 Task: Search for the plugin "HTTP input".
Action: Mouse moved to (120, 17)
Screenshot: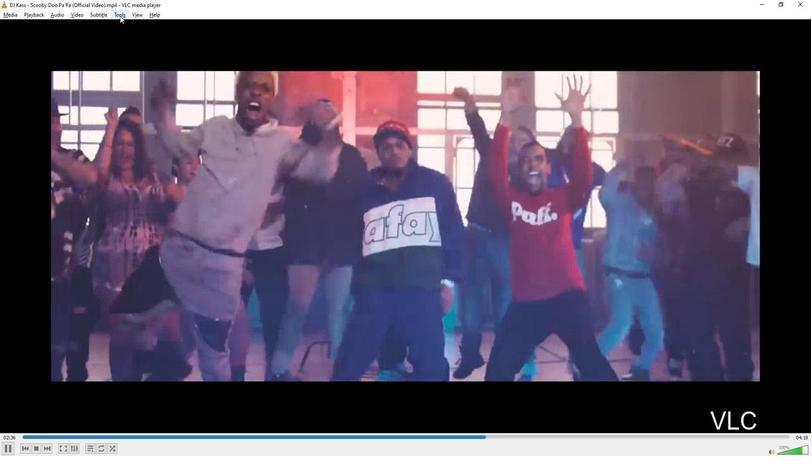 
Action: Mouse pressed left at (120, 17)
Screenshot: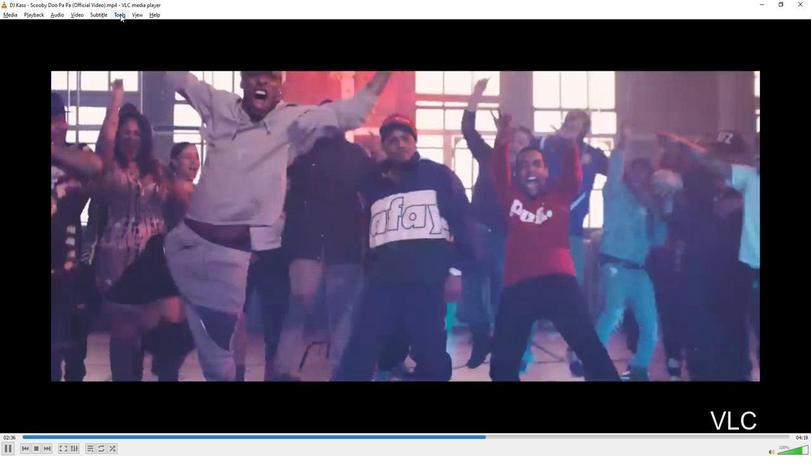 
Action: Mouse moved to (136, 92)
Screenshot: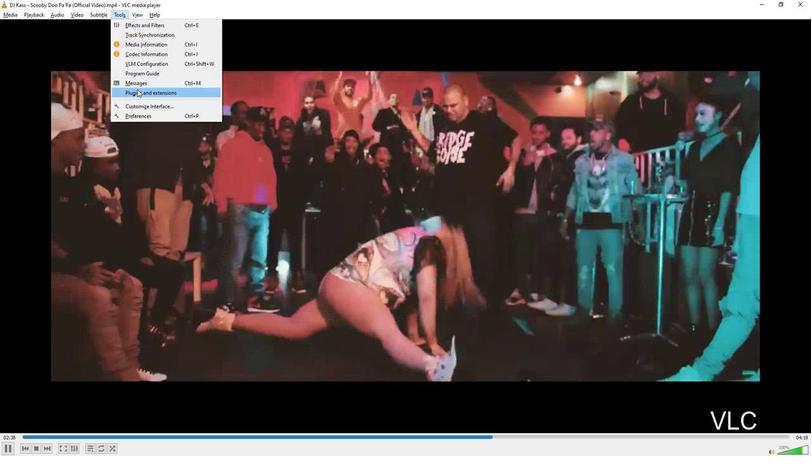
Action: Mouse pressed left at (136, 92)
Screenshot: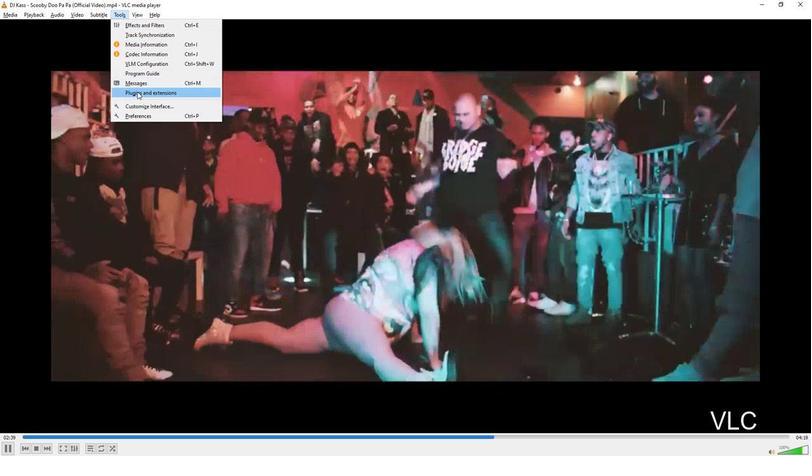 
Action: Mouse moved to (339, 143)
Screenshot: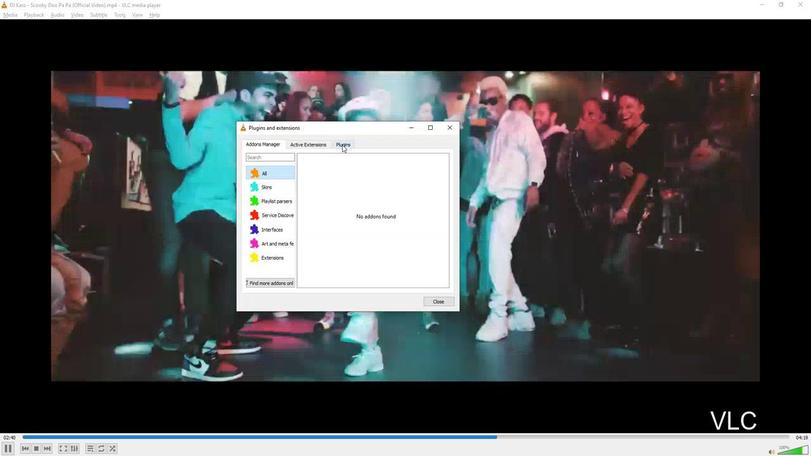 
Action: Mouse pressed left at (339, 143)
Screenshot: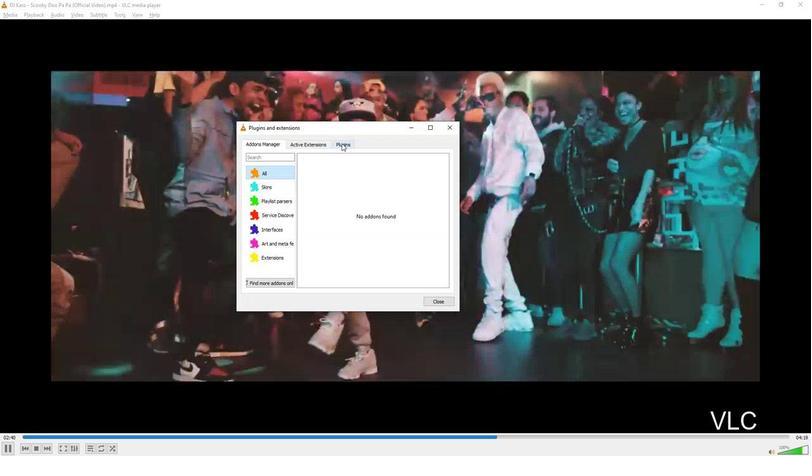 
Action: Mouse moved to (285, 279)
Screenshot: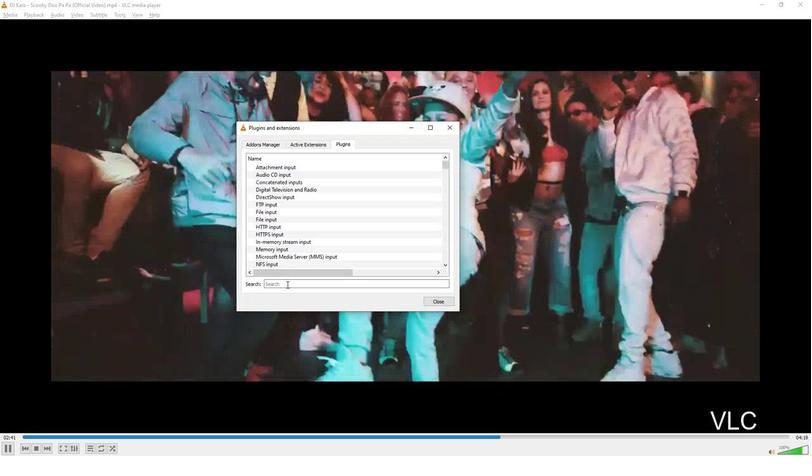 
Action: Mouse pressed left at (285, 279)
Screenshot: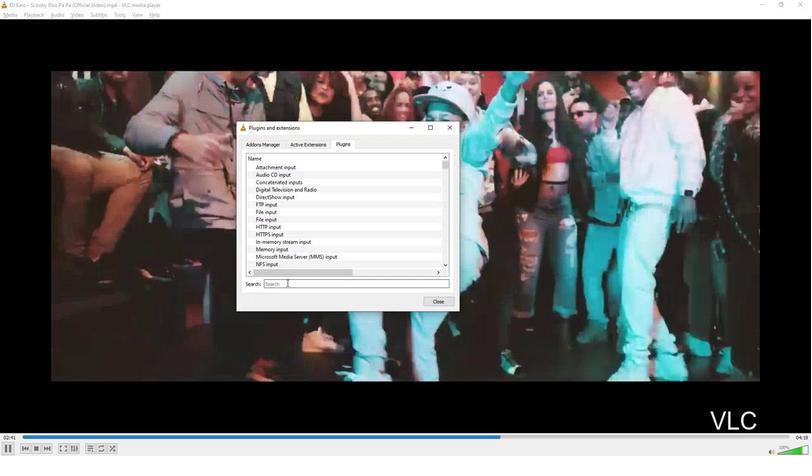 
Action: Mouse moved to (285, 279)
Screenshot: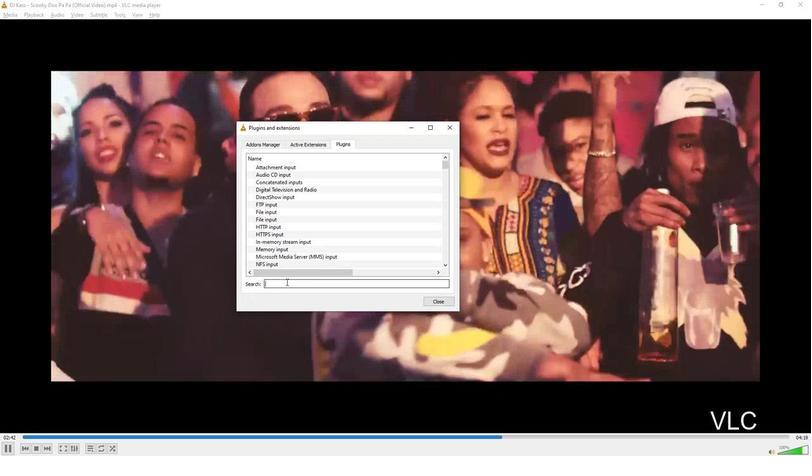 
Action: Key pressed <Key.caps_lock>HTTP<Key.space><Key.caps_lock>input
Screenshot: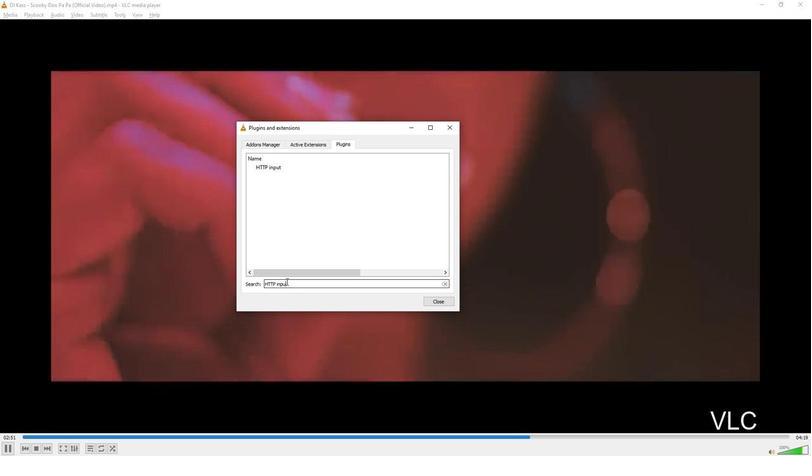 
Action: Mouse moved to (372, 252)
Screenshot: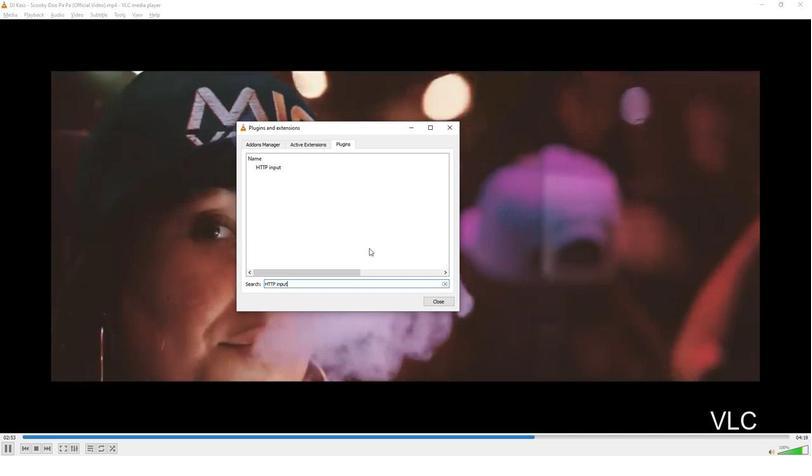 
